 Task: Create List Real Estate Marketing in Board Data Analytics Platforms to Workspace Document Management. Create List Real Estate Finance in Board Content Optimization to Workspace Document Management. Create List Mortgages in Board Social Media Influencer Content Creation and Distribution to Workspace Document Management
Action: Mouse moved to (109, 360)
Screenshot: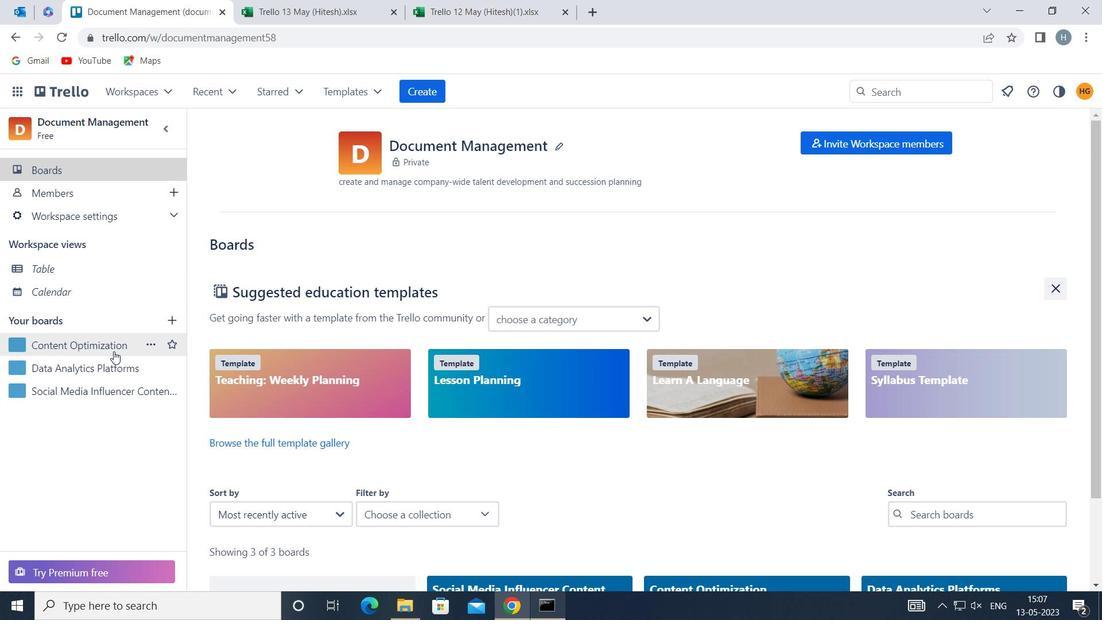 
Action: Mouse pressed left at (109, 360)
Screenshot: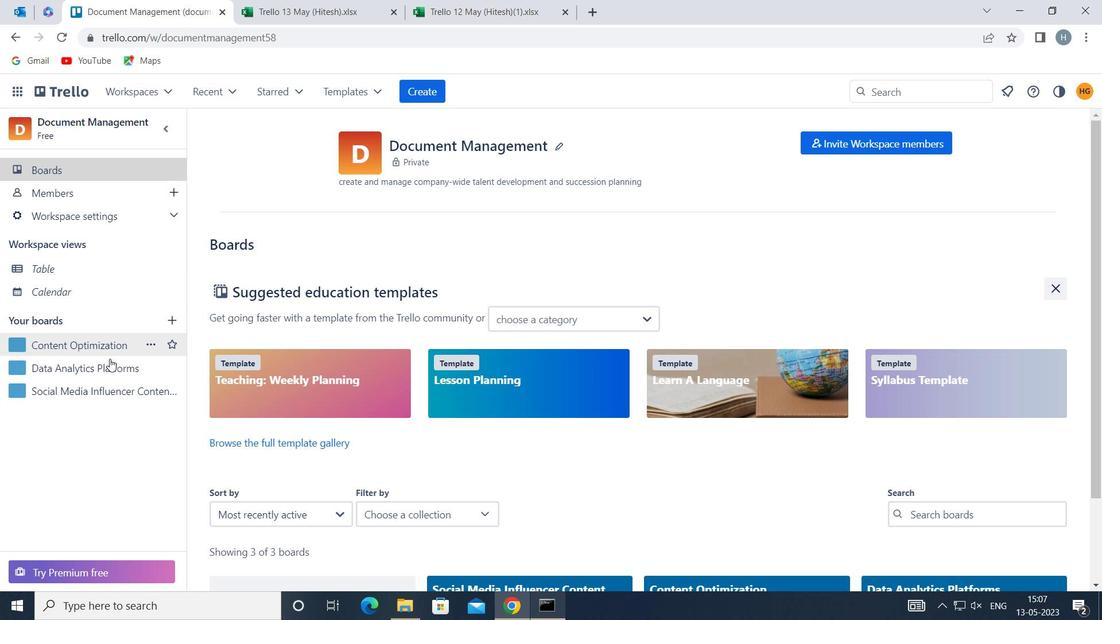 
Action: Mouse moved to (289, 163)
Screenshot: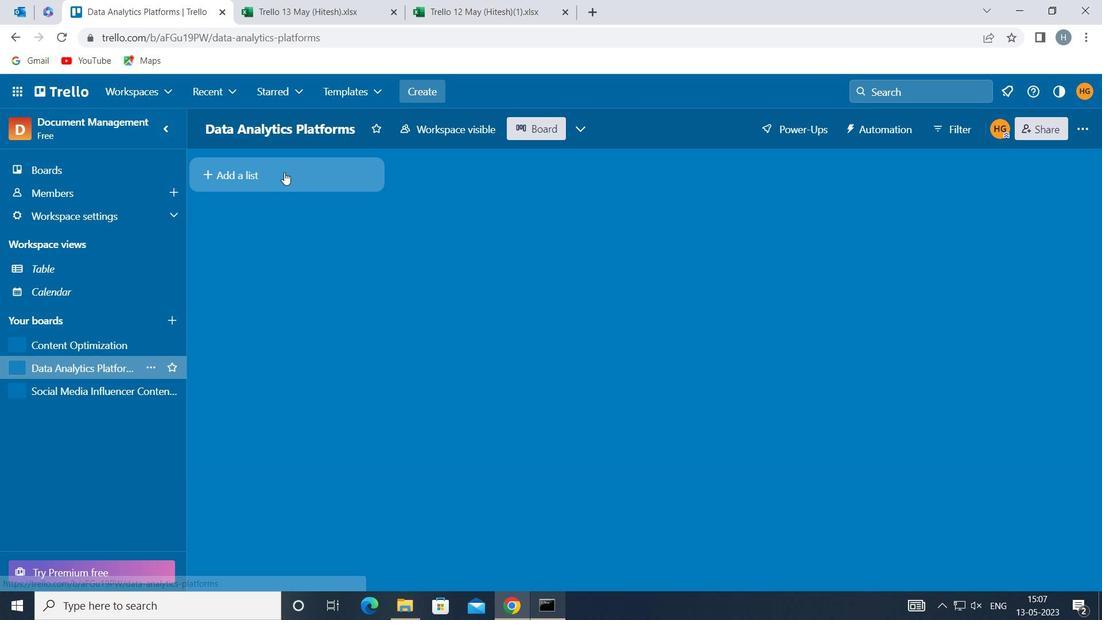
Action: Mouse pressed left at (289, 163)
Screenshot: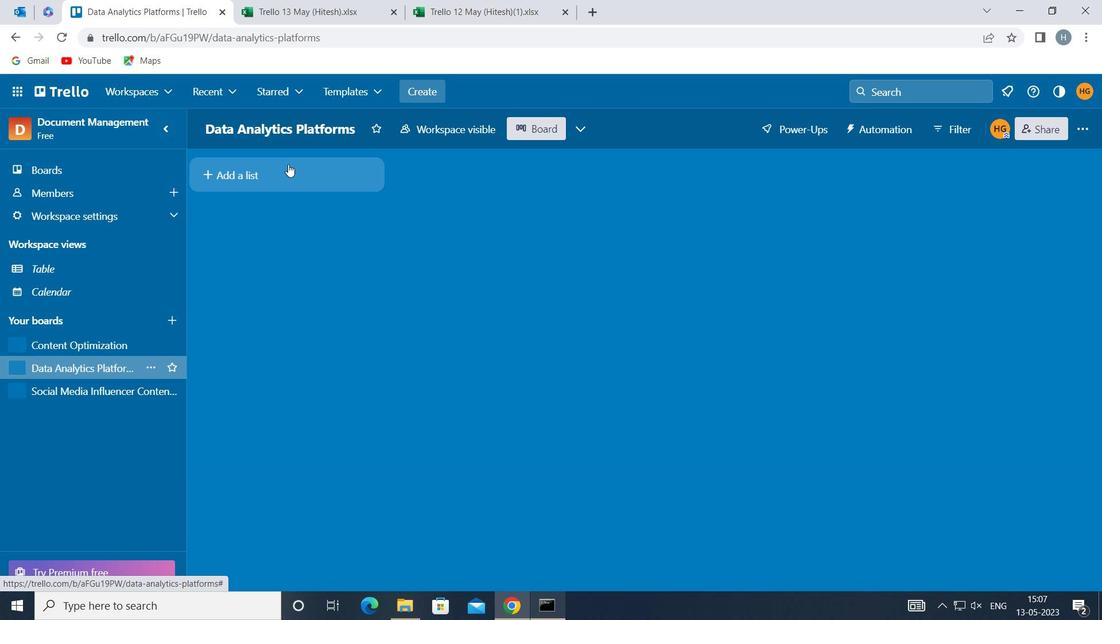
Action: Mouse moved to (292, 178)
Screenshot: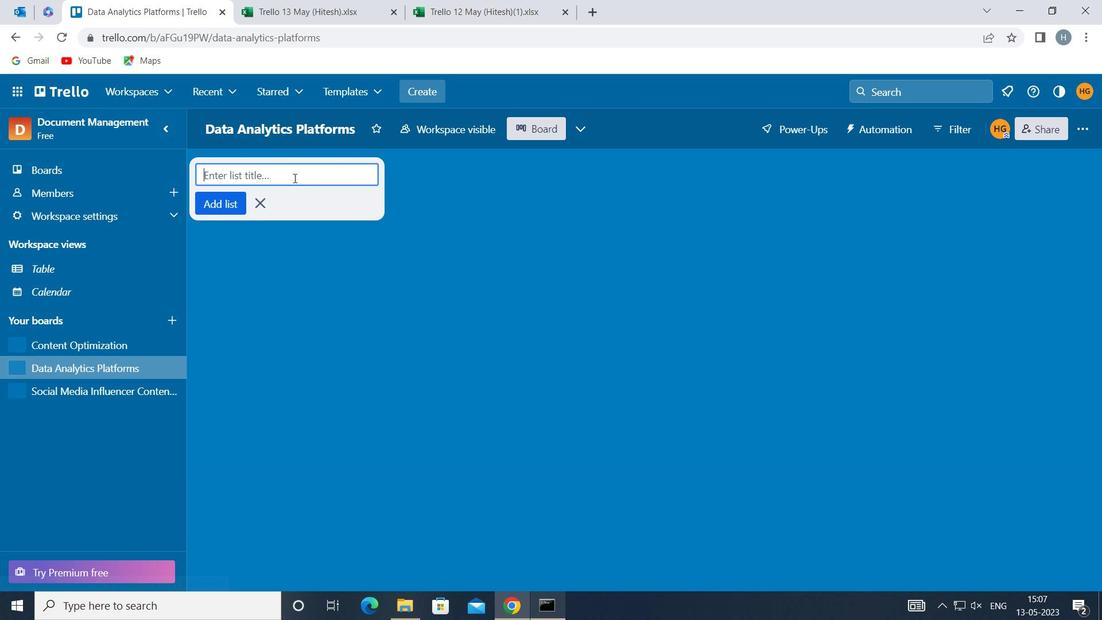 
Action: Key pressed <Key.shift>REAL<Key.space><Key.shift><Key.shift><Key.shift><Key.shift><Key.shift><Key.shift><Key.shift><Key.shift><Key.shift><Key.shift><Key.shift>ESTATE<Key.space><Key.shift>MARKETING
Screenshot: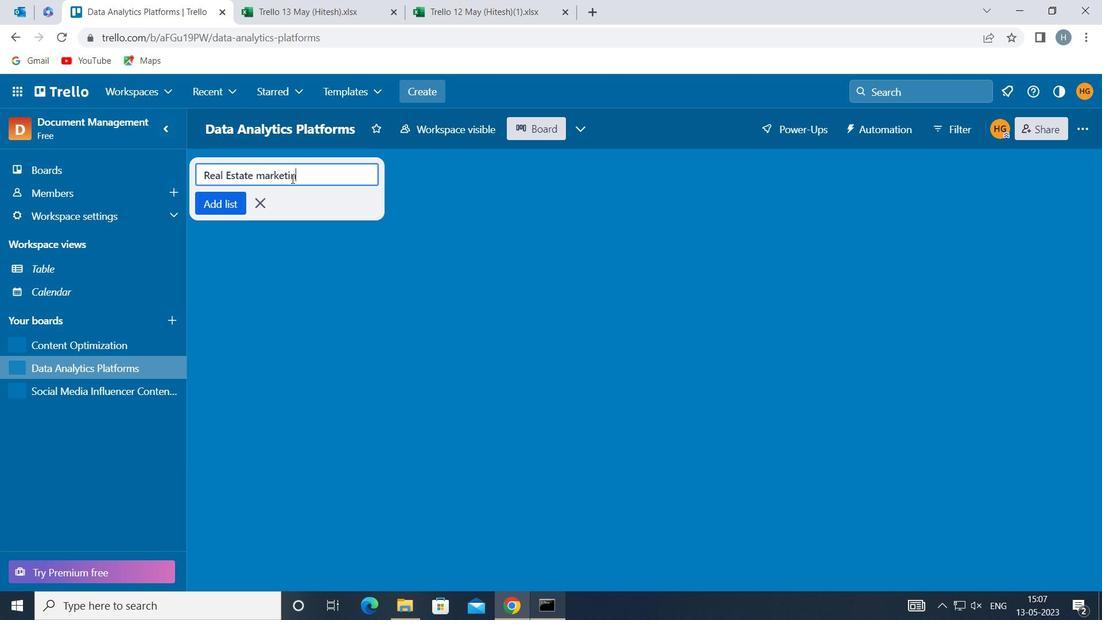 
Action: Mouse moved to (235, 197)
Screenshot: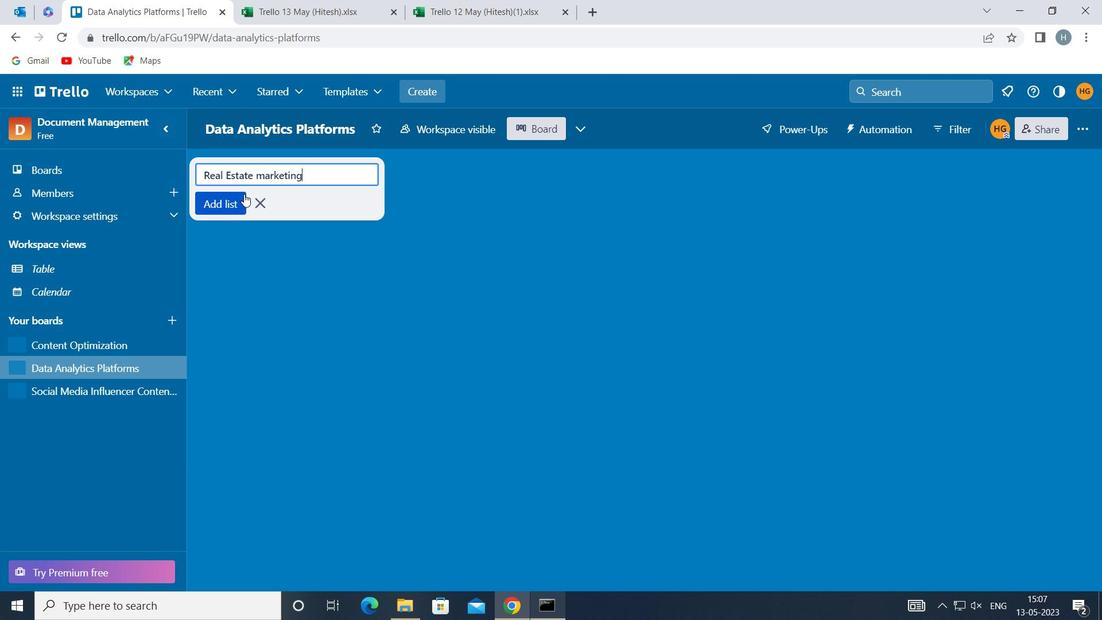 
Action: Mouse pressed left at (235, 197)
Screenshot: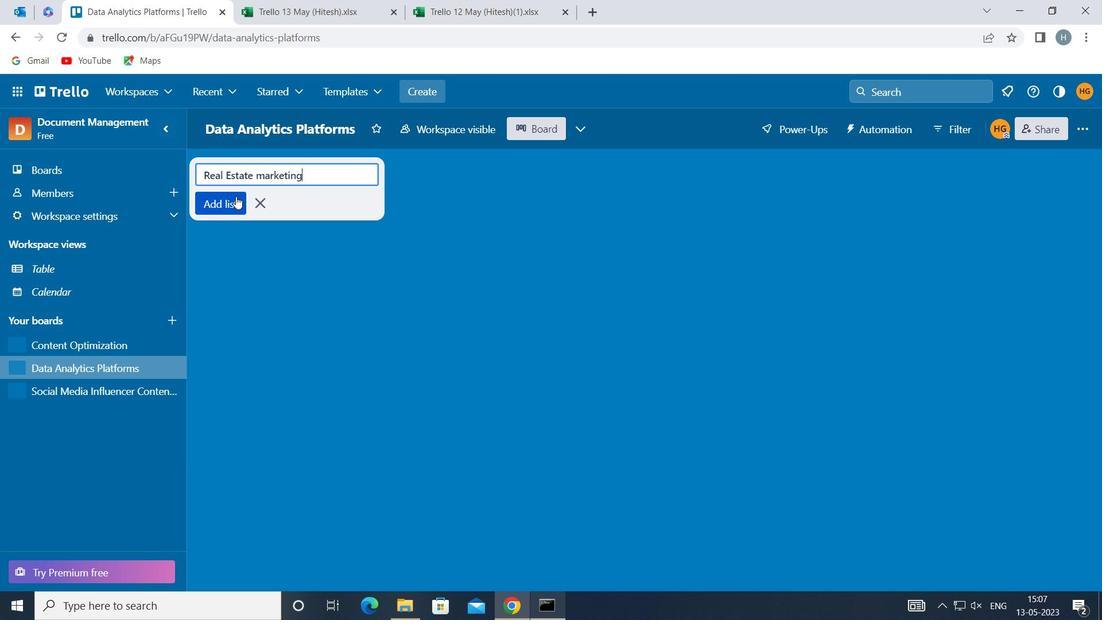 
Action: Mouse moved to (247, 283)
Screenshot: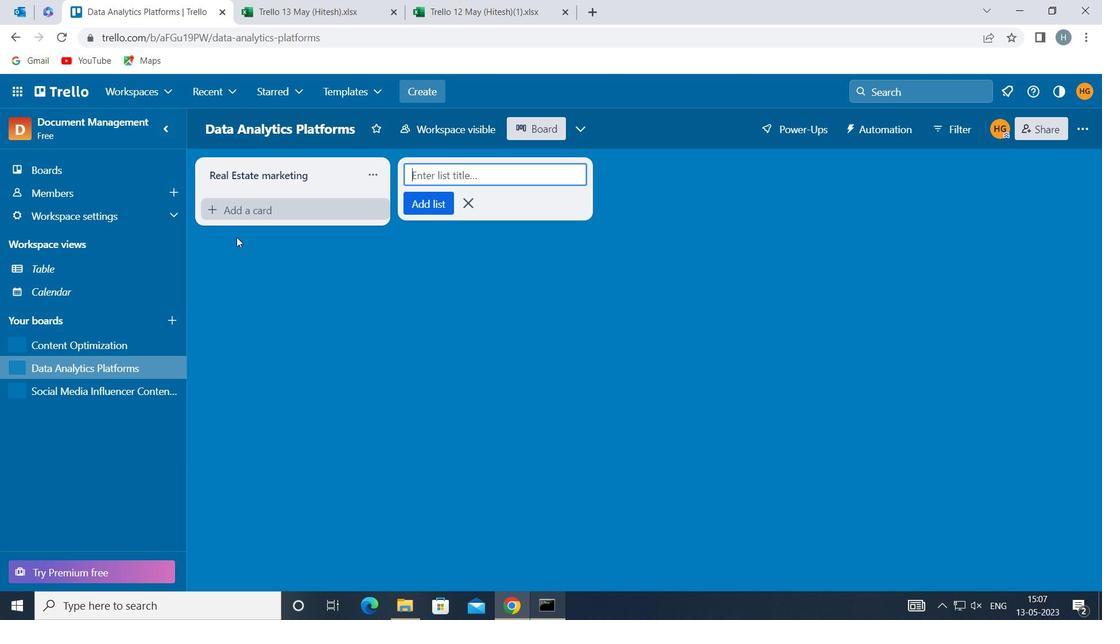 
Action: Mouse pressed left at (247, 283)
Screenshot: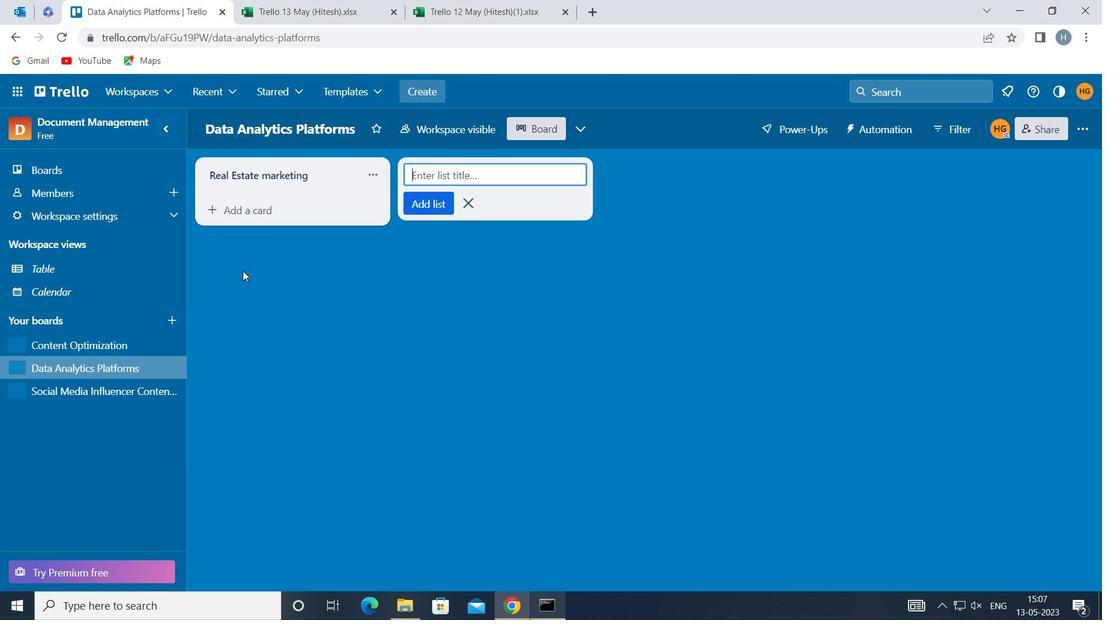 
Action: Mouse moved to (117, 342)
Screenshot: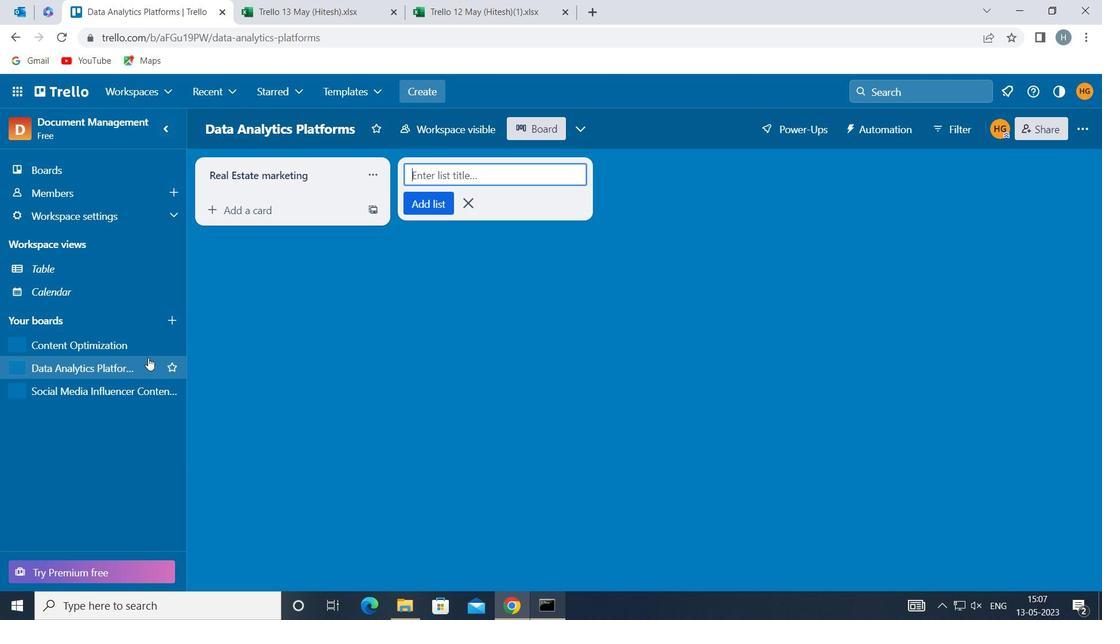 
Action: Mouse pressed left at (117, 342)
Screenshot: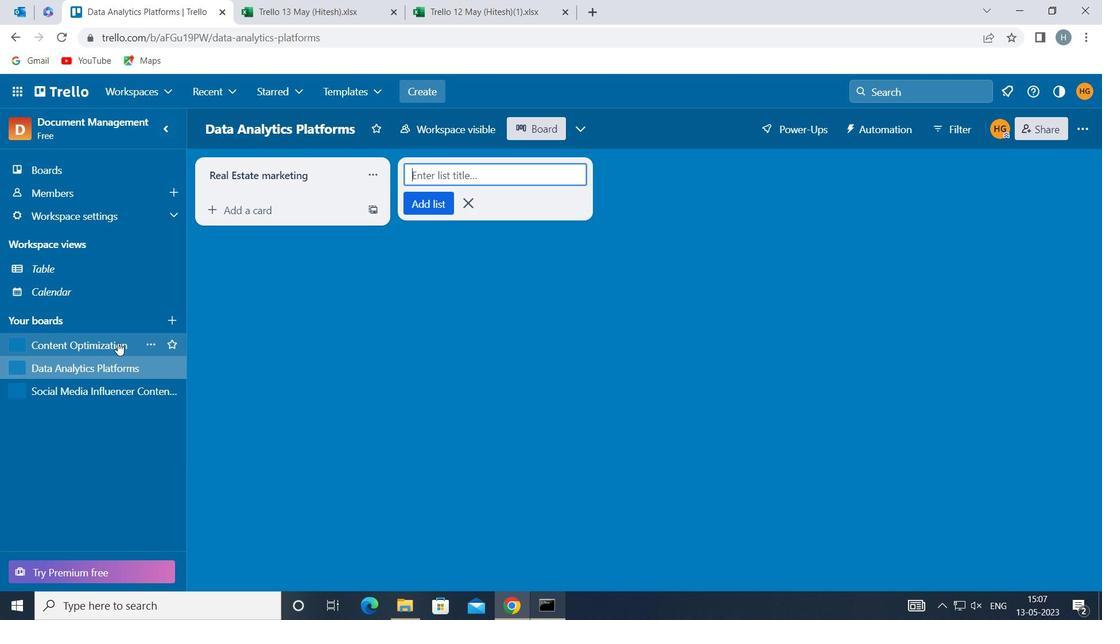 
Action: Mouse moved to (313, 170)
Screenshot: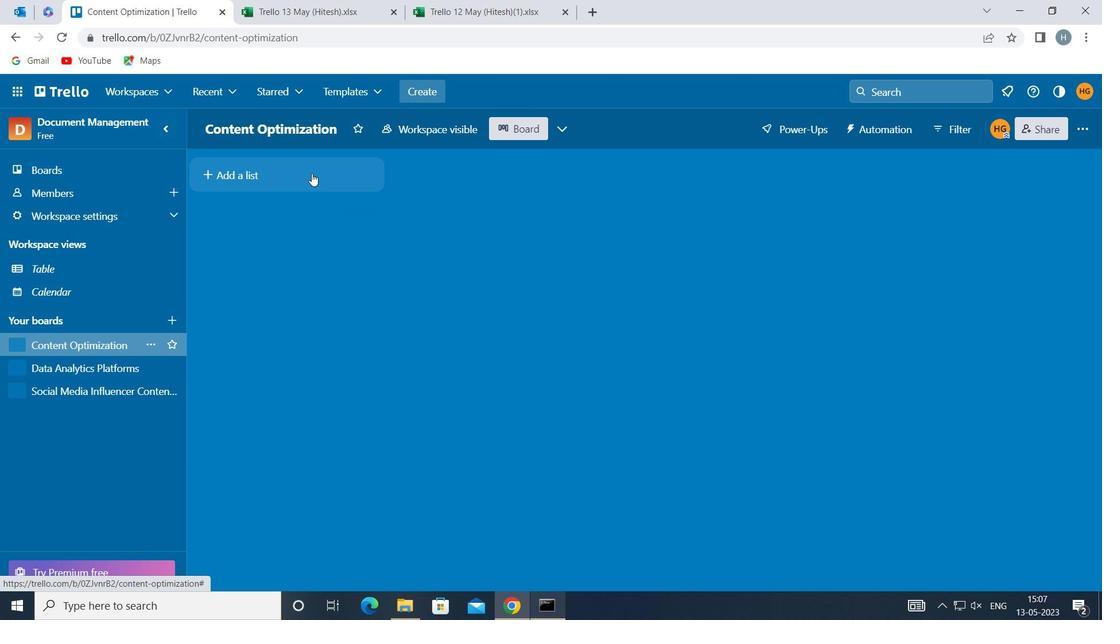 
Action: Mouse pressed left at (313, 170)
Screenshot: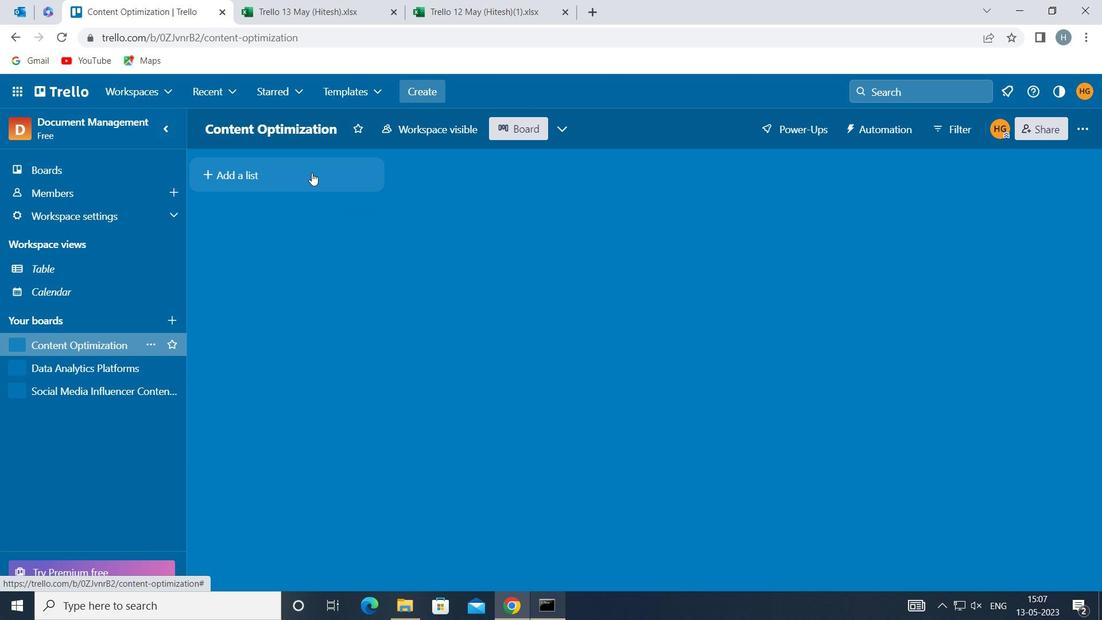 
Action: Key pressed <Key.shift>REAL<Key.space><Key.shift>ESTATE<Key.space><Key.shift>FINACE
Screenshot: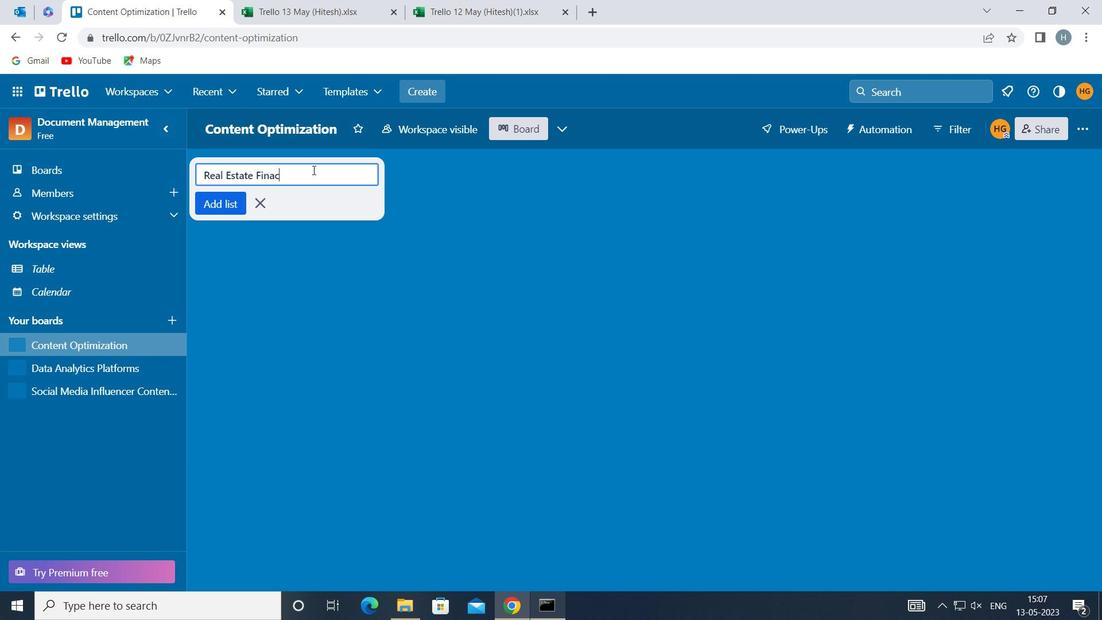 
Action: Mouse moved to (260, 197)
Screenshot: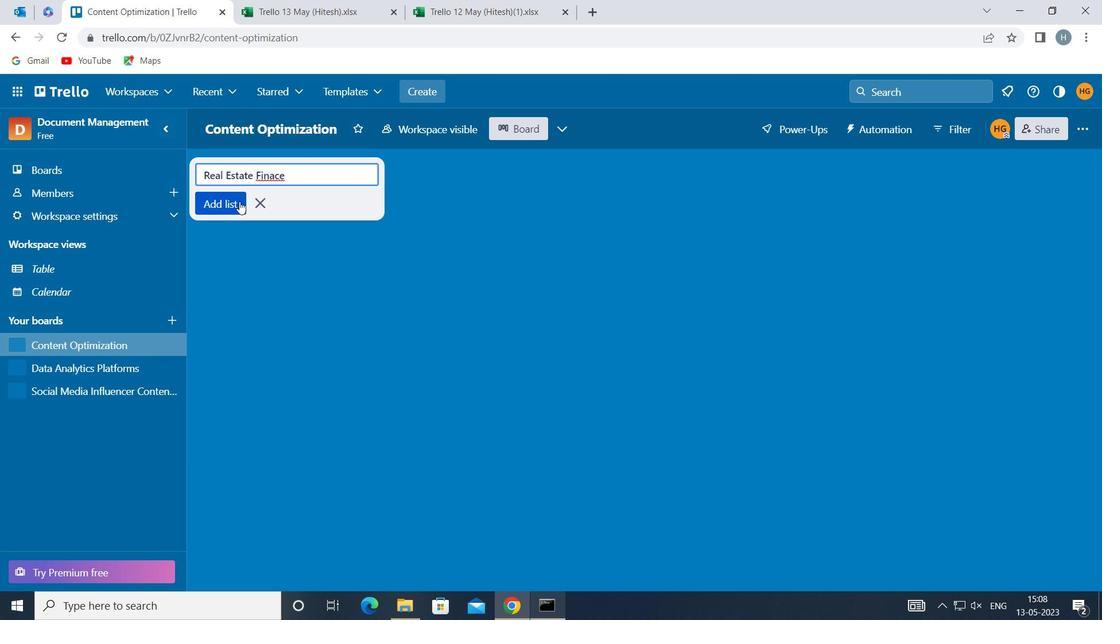 
Action: Key pressed <Key.backspace><Key.backspace>NCE
Screenshot: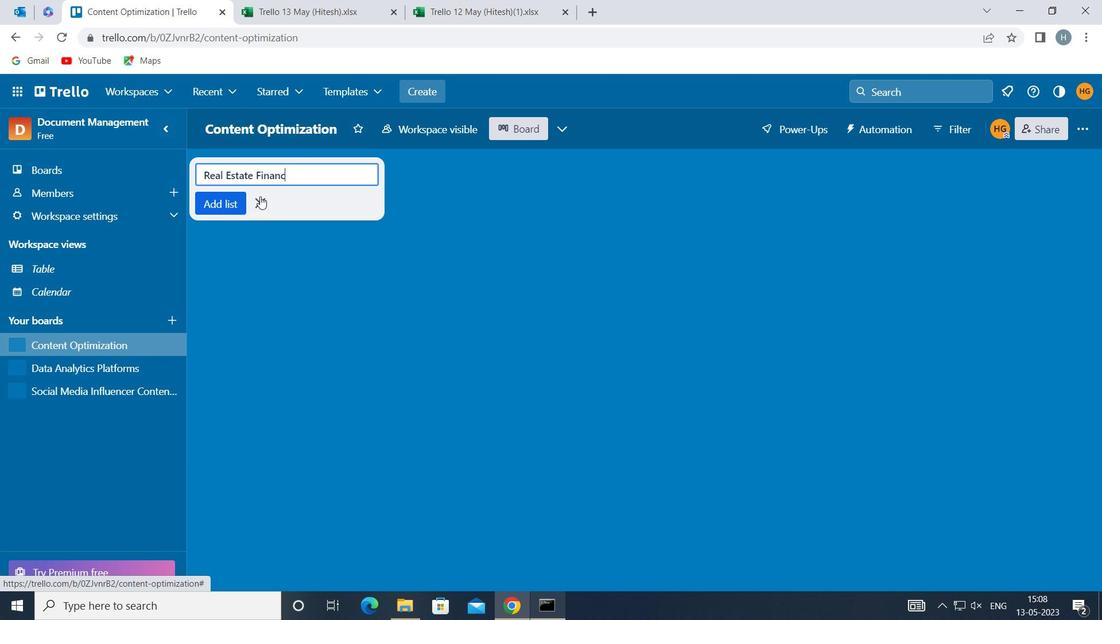 
Action: Mouse moved to (238, 201)
Screenshot: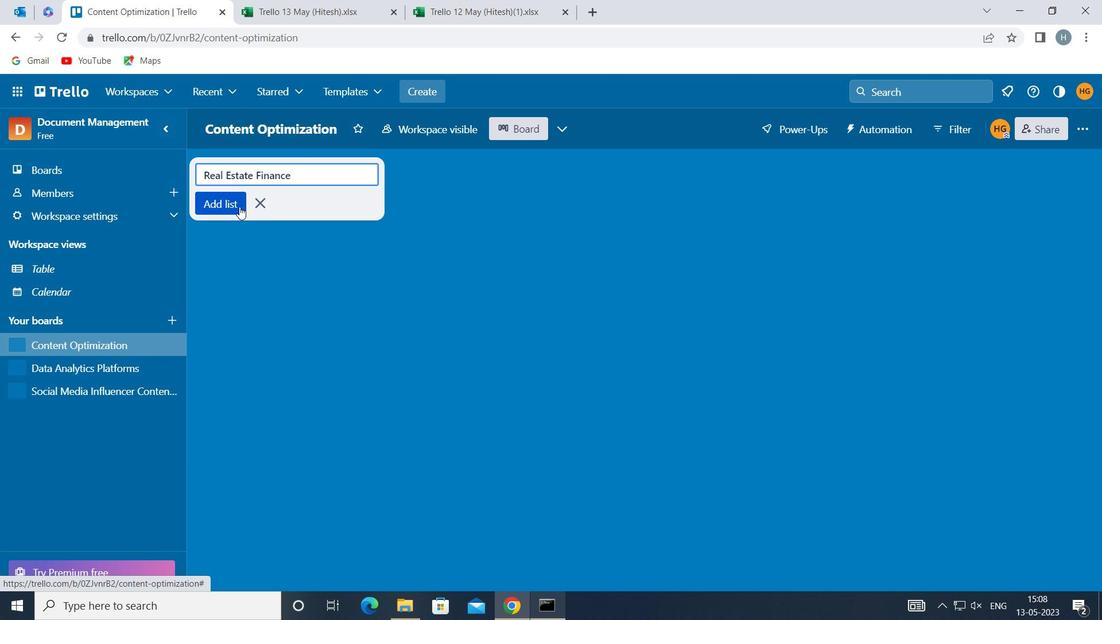 
Action: Mouse pressed left at (238, 201)
Screenshot: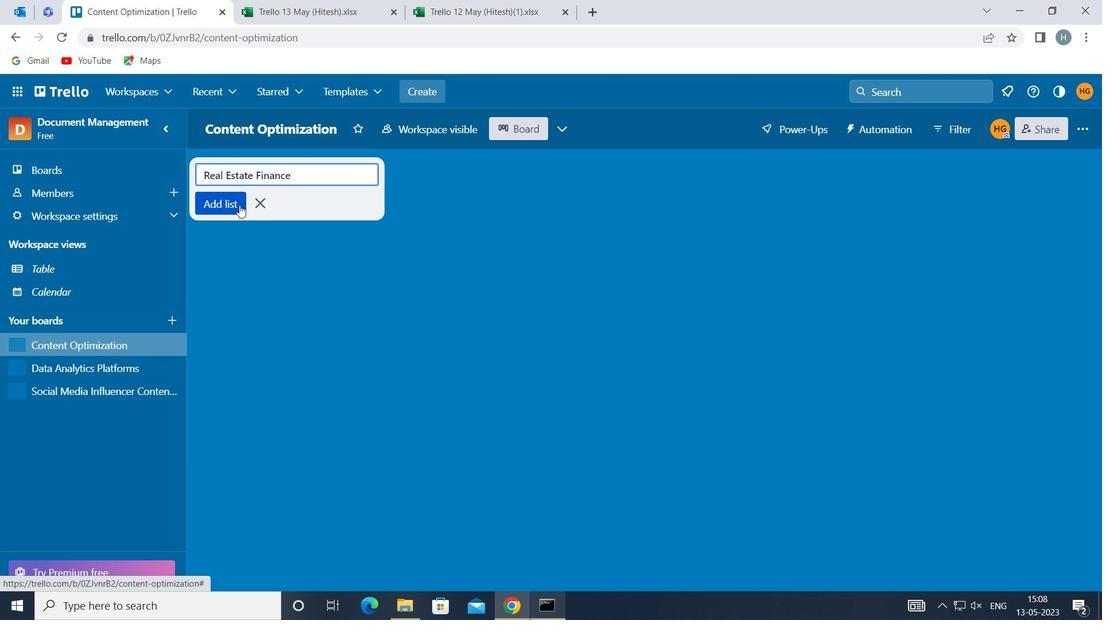 
Action: Mouse moved to (269, 307)
Screenshot: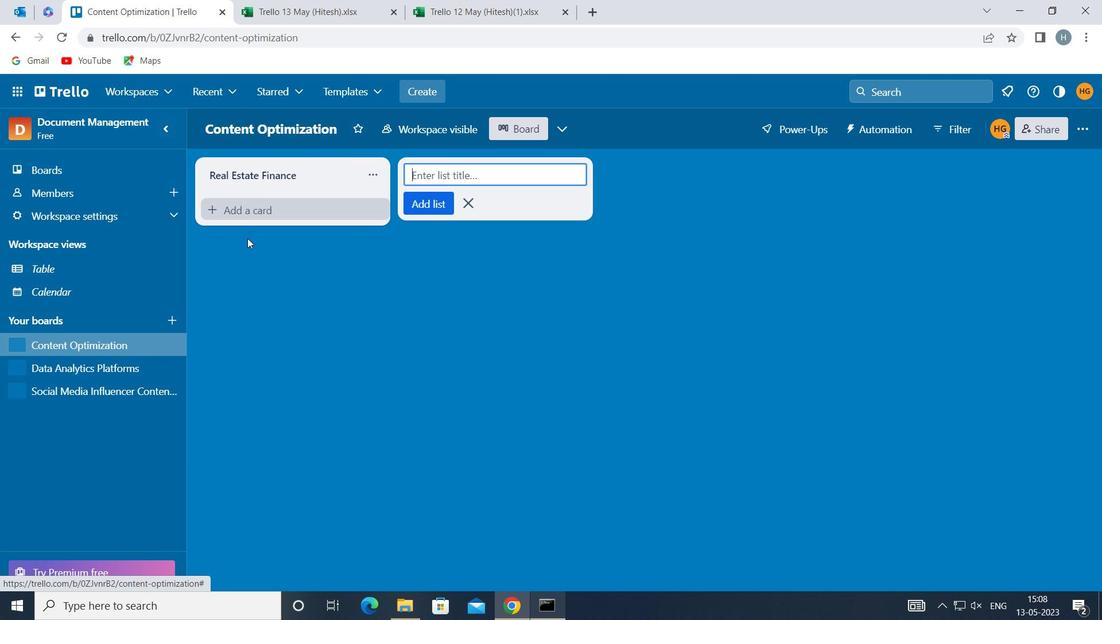 
Action: Mouse pressed left at (269, 307)
Screenshot: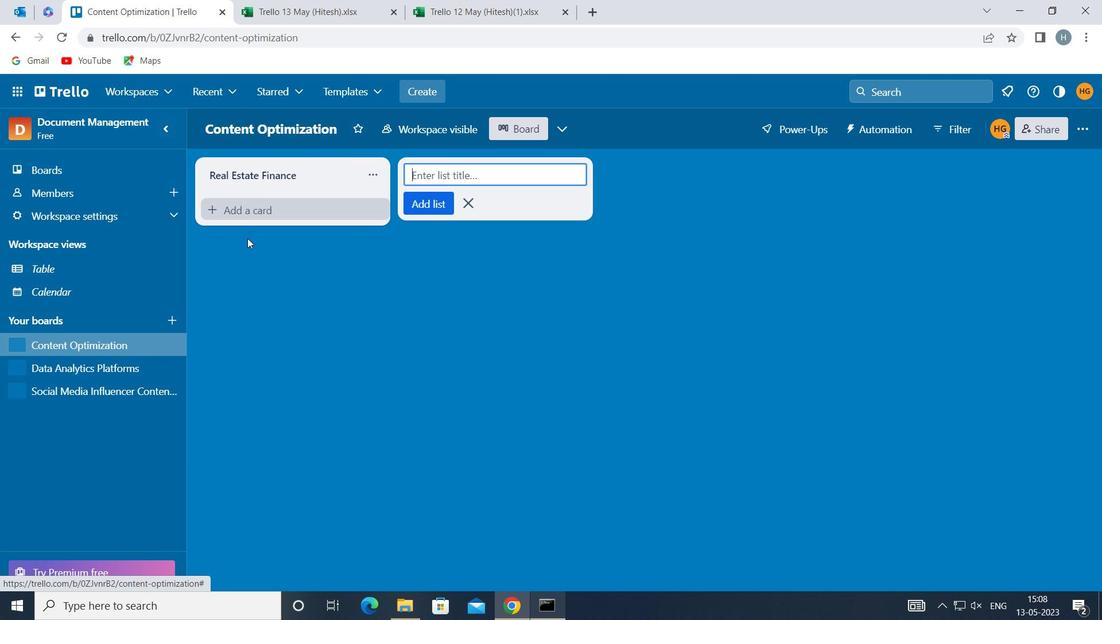 
Action: Mouse moved to (107, 388)
Screenshot: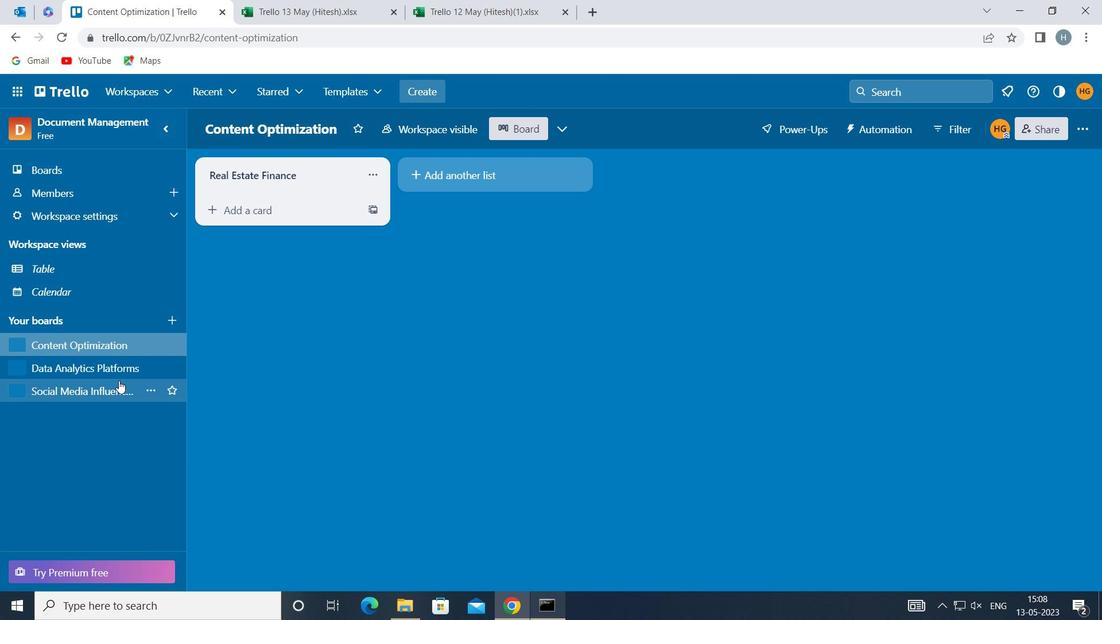
Action: Mouse pressed left at (107, 388)
Screenshot: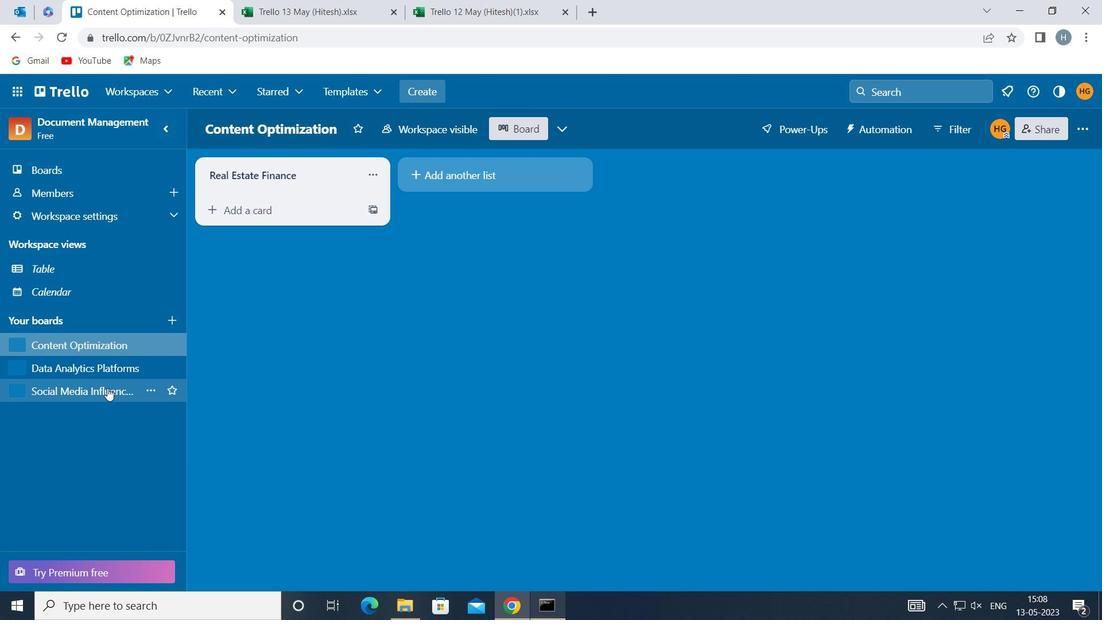 
Action: Mouse moved to (281, 178)
Screenshot: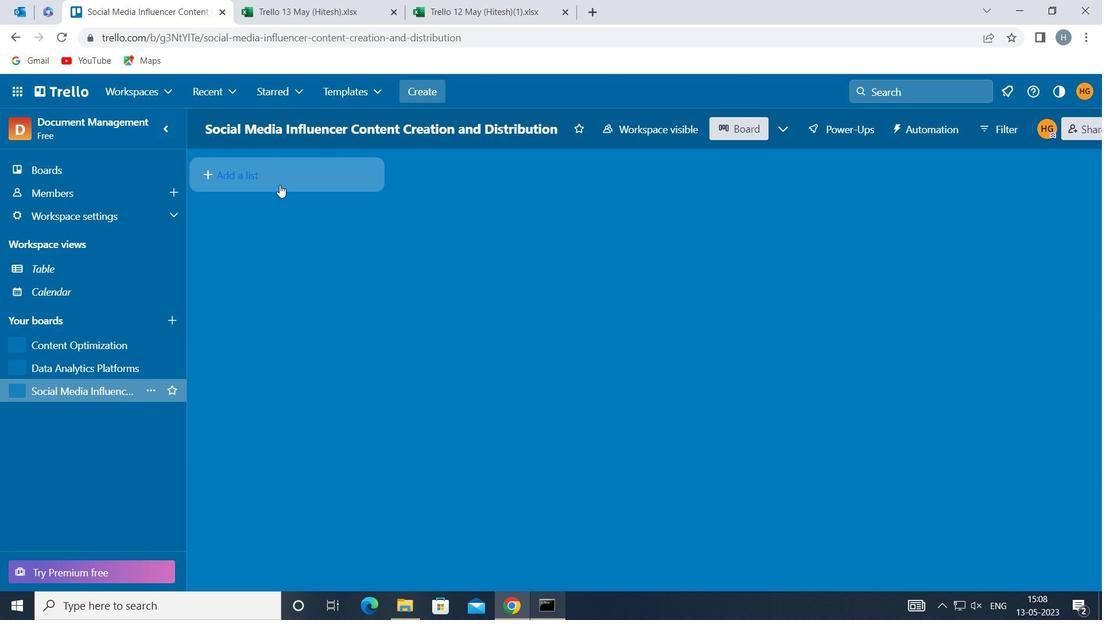 
Action: Mouse pressed left at (281, 178)
Screenshot: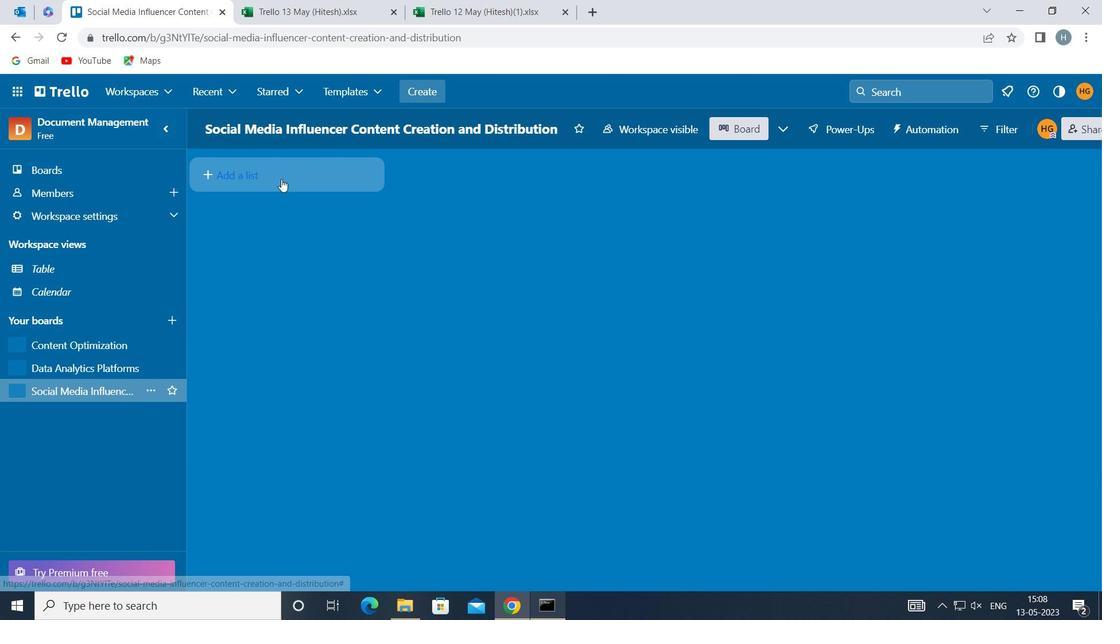 
Action: Mouse moved to (282, 171)
Screenshot: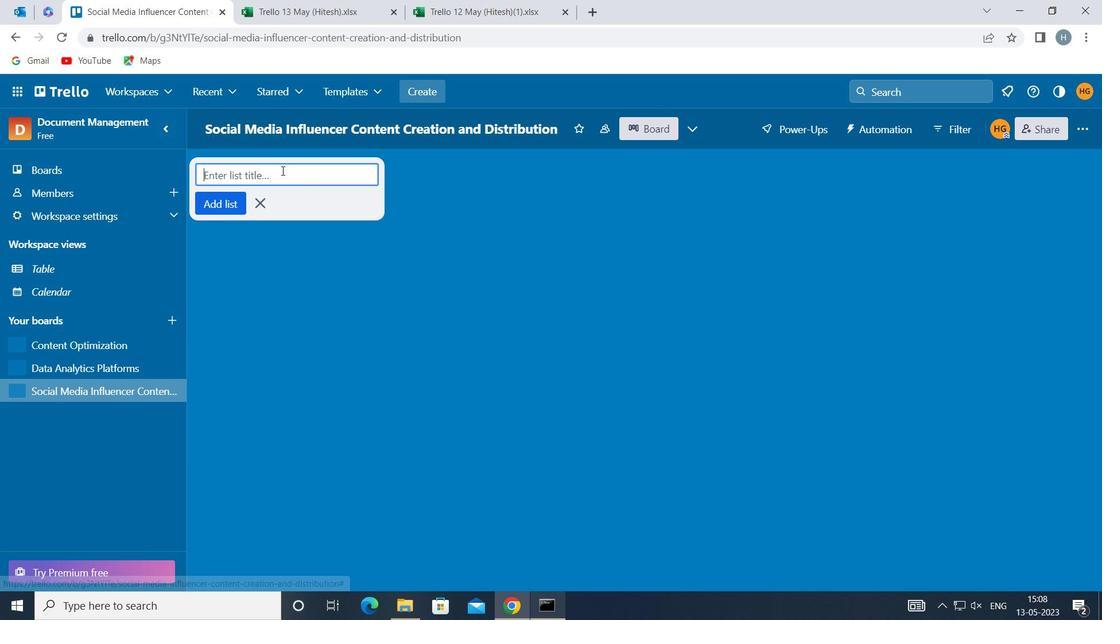 
Action: Key pressed <Key.shift>MORTGAGES
Screenshot: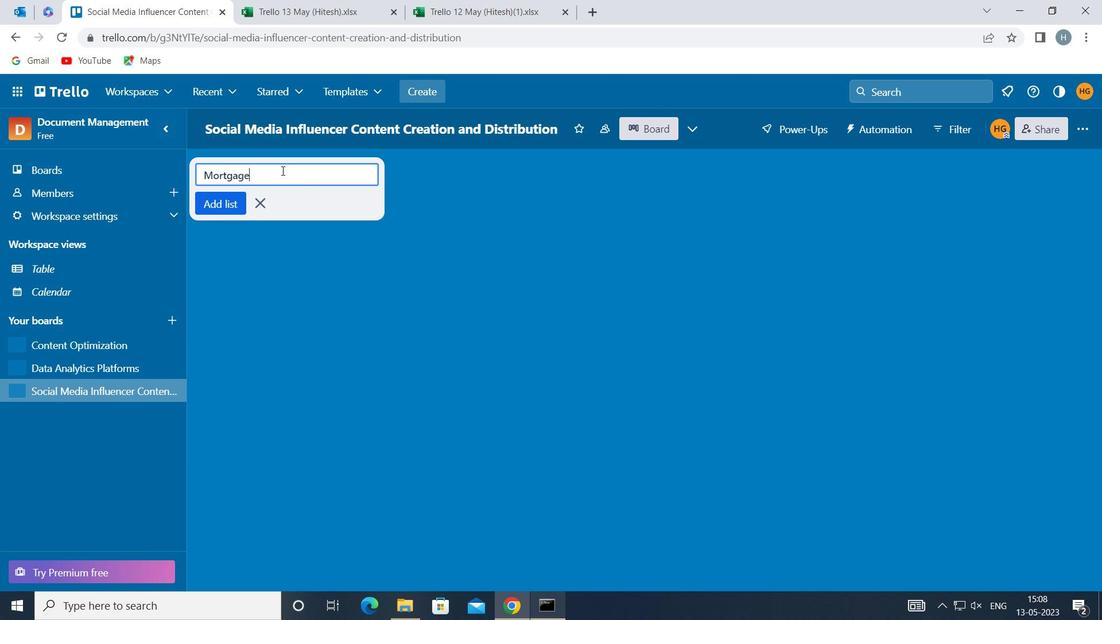 
Action: Mouse moved to (222, 203)
Screenshot: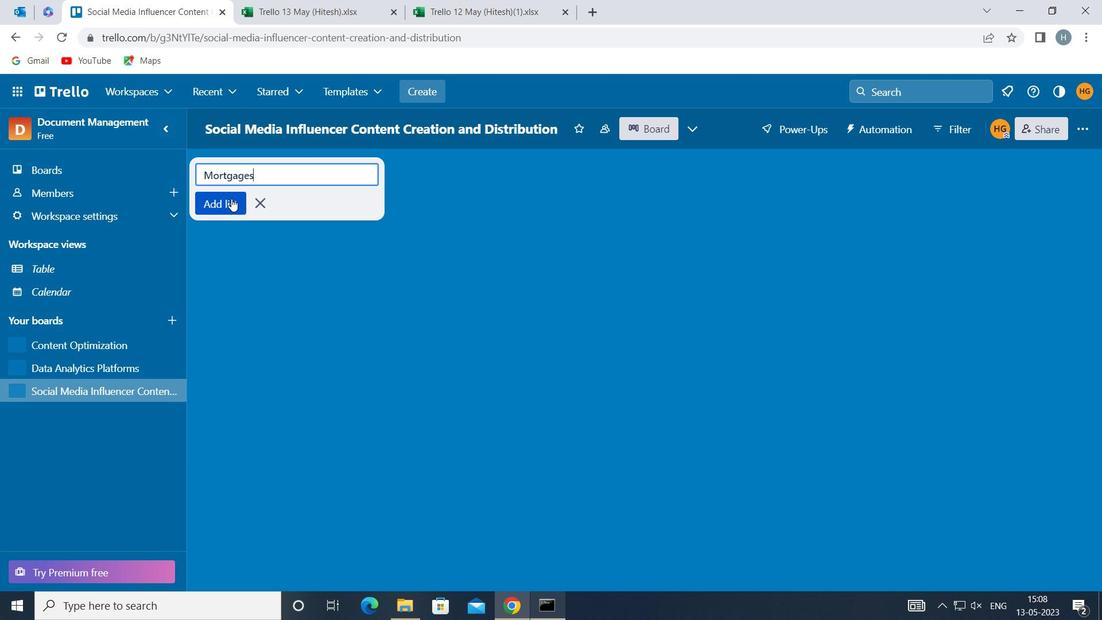 
Action: Mouse pressed left at (222, 203)
Screenshot: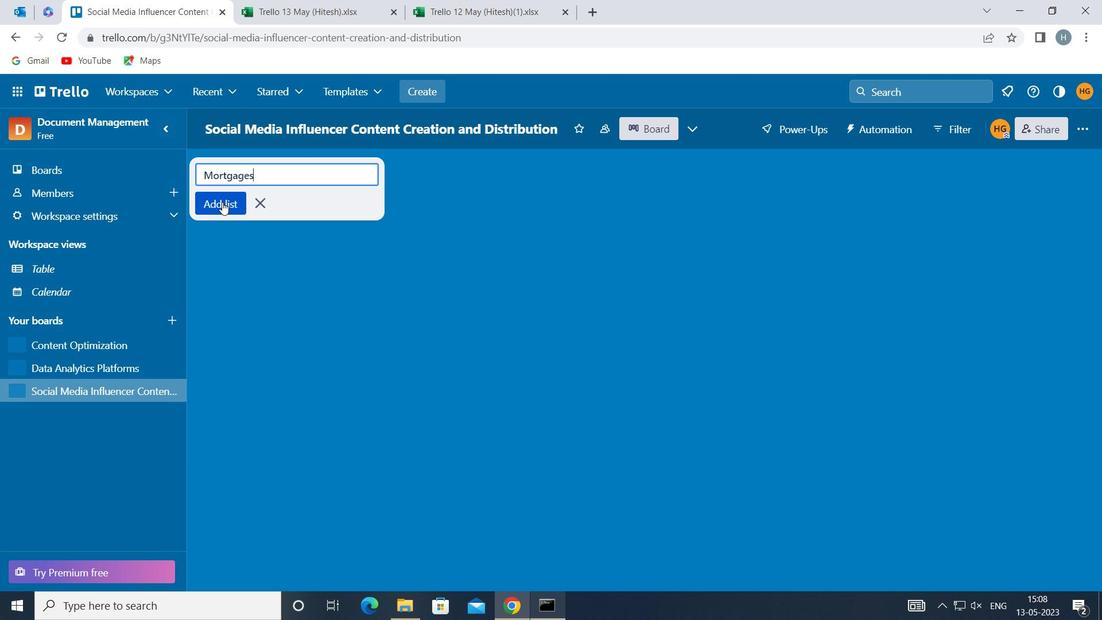
Action: Mouse moved to (369, 324)
Screenshot: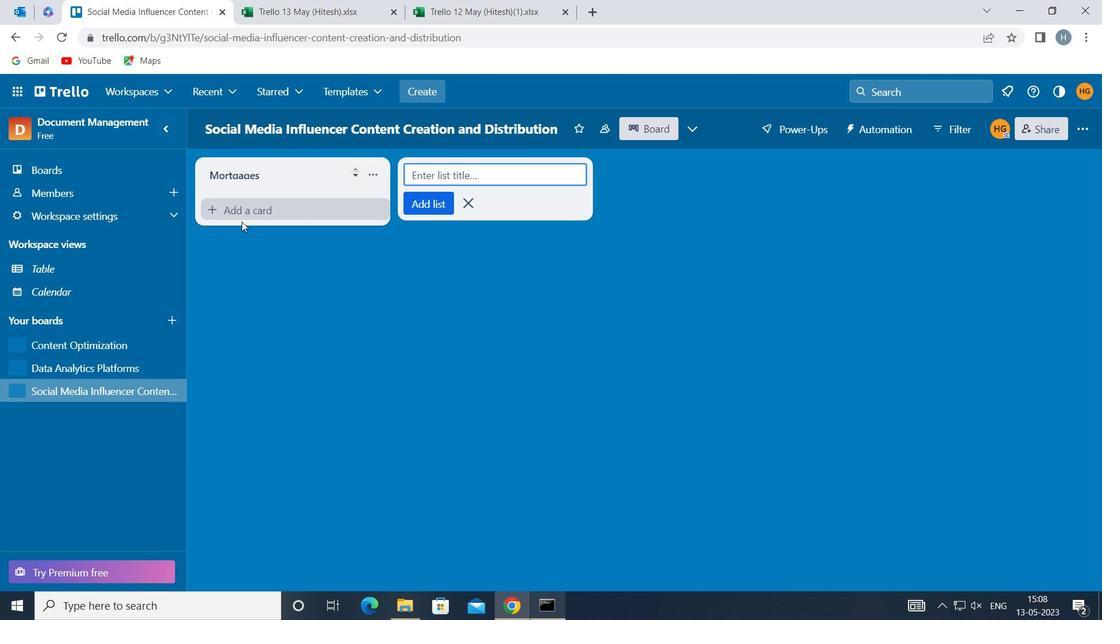 
Action: Mouse pressed left at (369, 324)
Screenshot: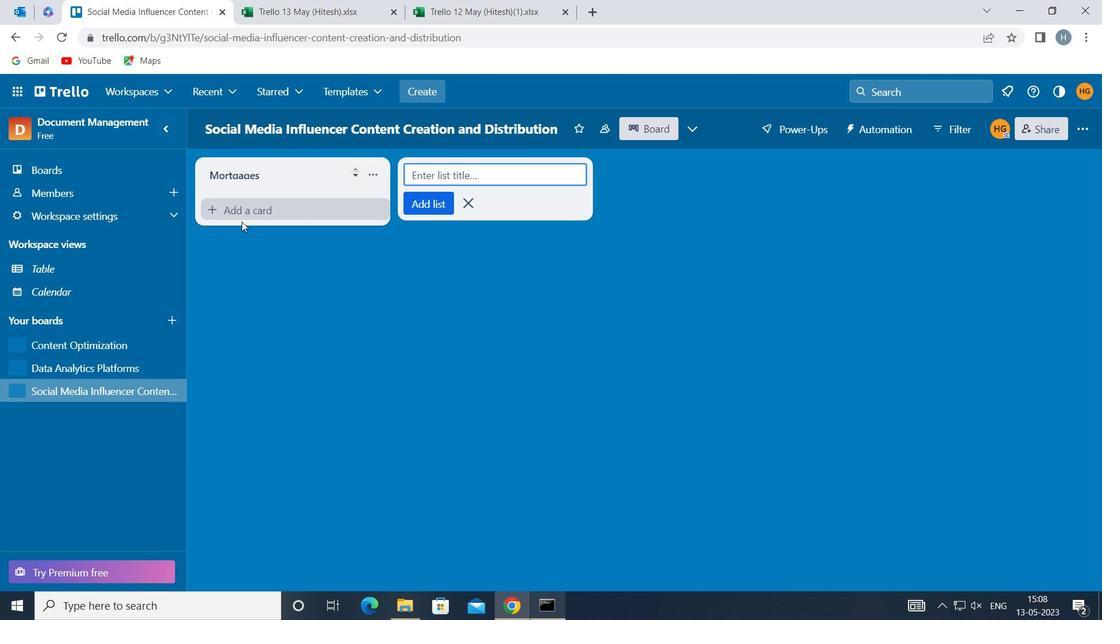 
Action: Mouse moved to (371, 325)
Screenshot: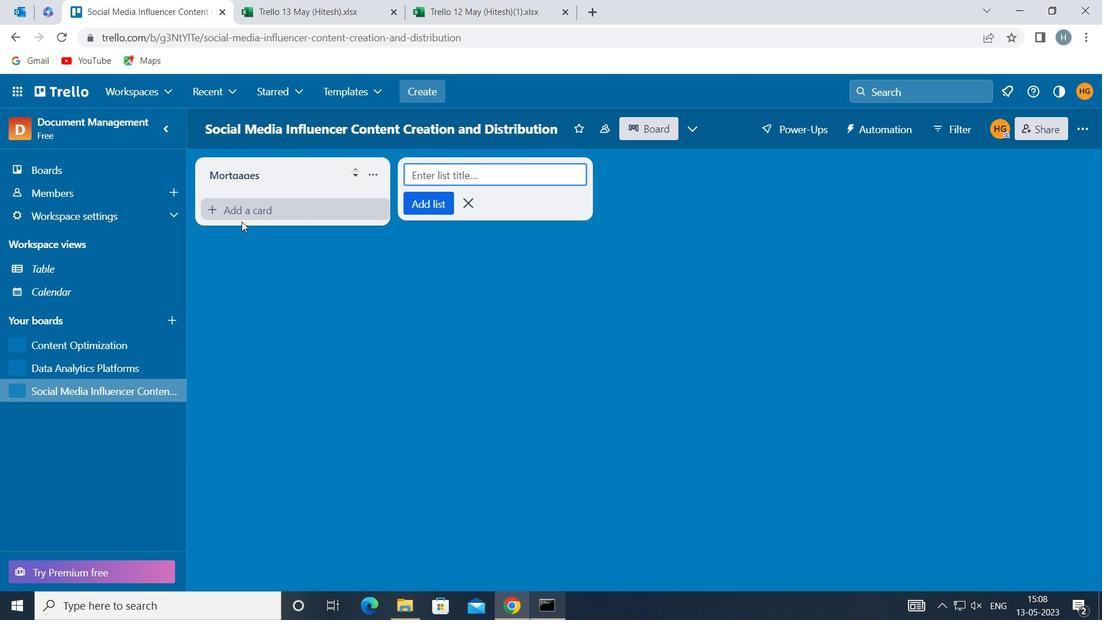 
Action: Key pressed <Key.f8>
Screenshot: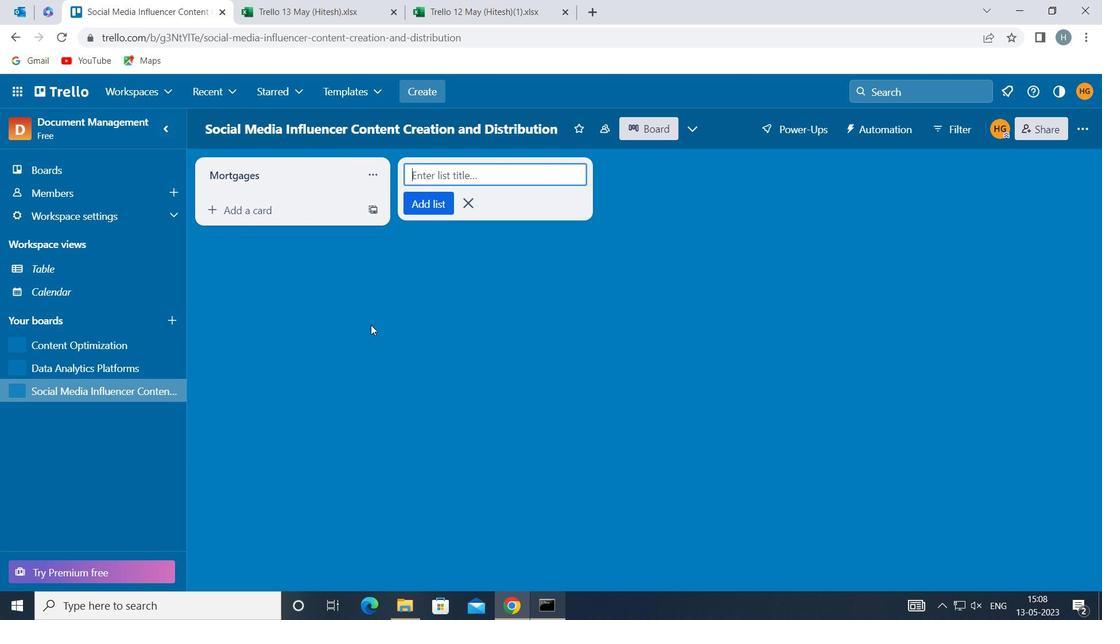 
